 Task: Enable the option "Expanding background cone or art" in the Qt interface.
Action: Mouse moved to (109, 12)
Screenshot: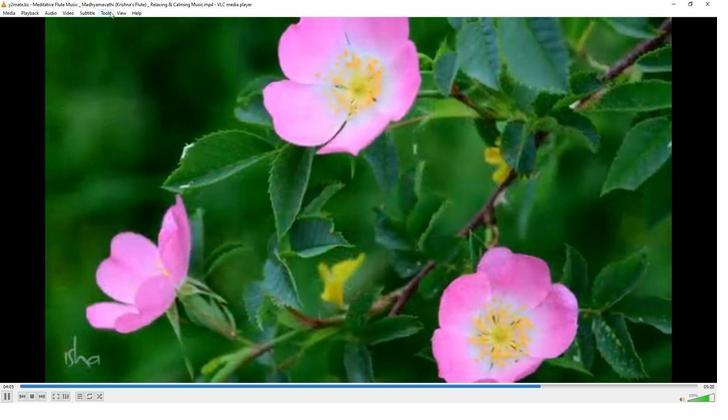 
Action: Mouse pressed left at (109, 12)
Screenshot: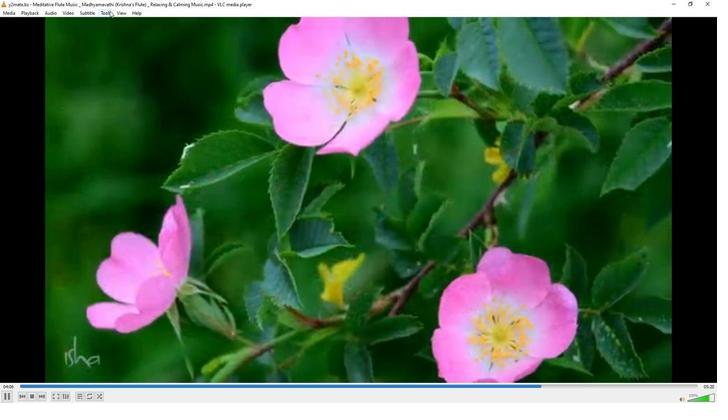 
Action: Mouse moved to (122, 102)
Screenshot: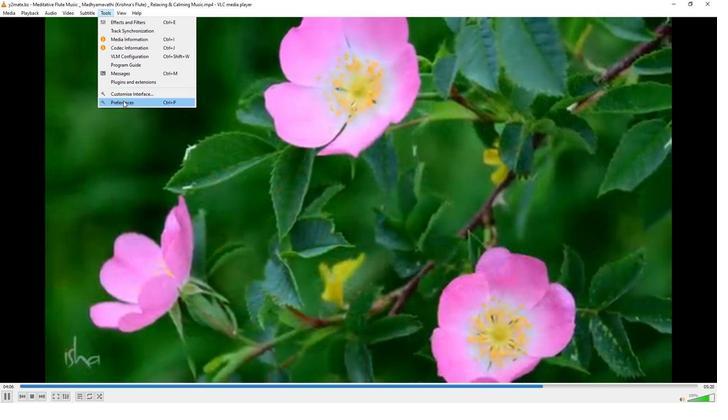 
Action: Mouse pressed left at (122, 102)
Screenshot: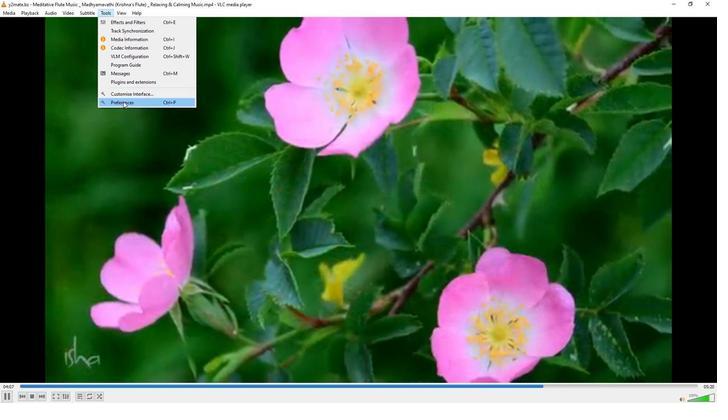 
Action: Mouse moved to (233, 329)
Screenshot: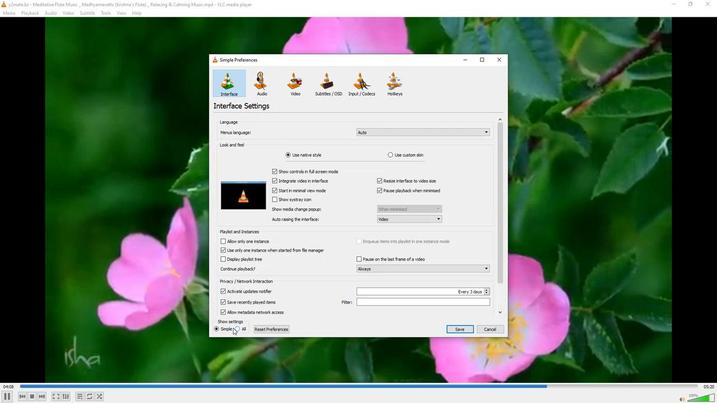 
Action: Mouse pressed left at (233, 329)
Screenshot: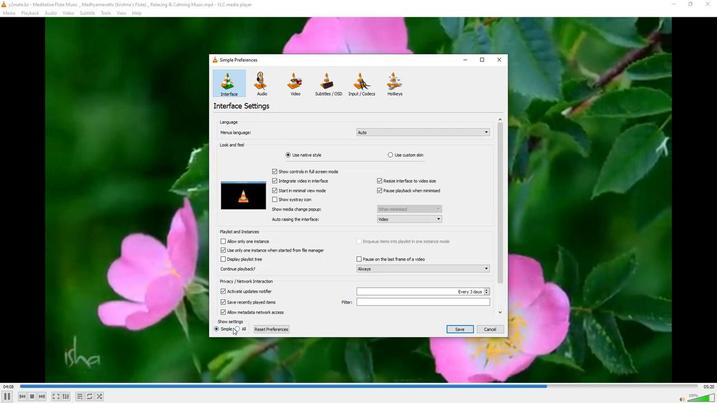 
Action: Mouse moved to (238, 331)
Screenshot: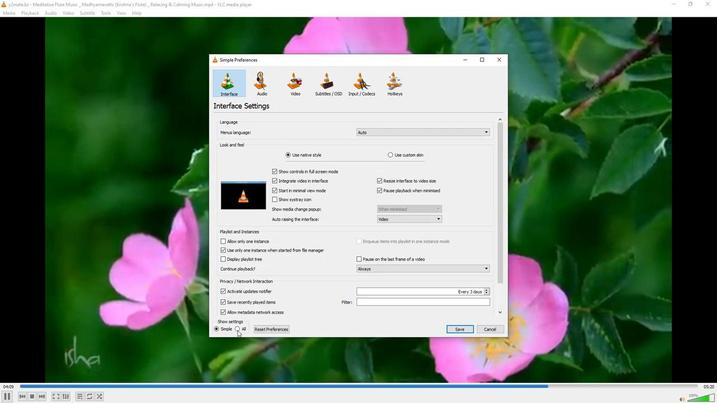 
Action: Mouse pressed left at (238, 331)
Screenshot: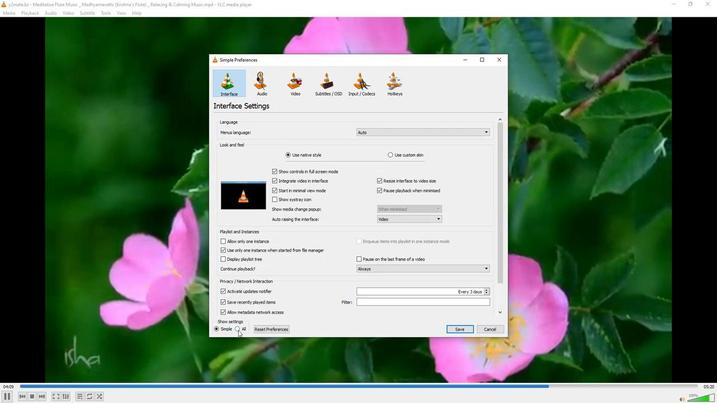 
Action: Mouse moved to (232, 298)
Screenshot: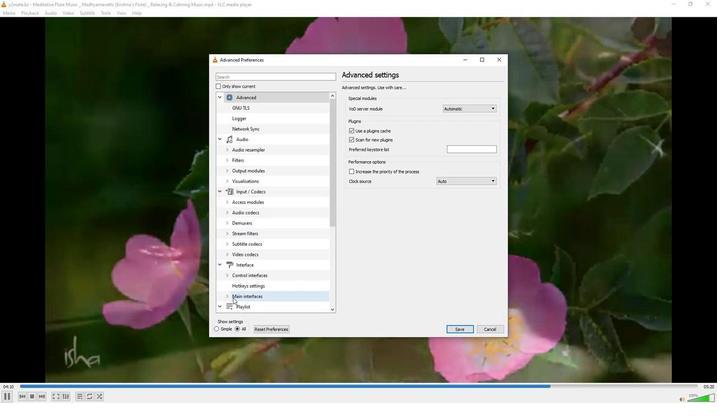 
Action: Mouse pressed left at (232, 298)
Screenshot: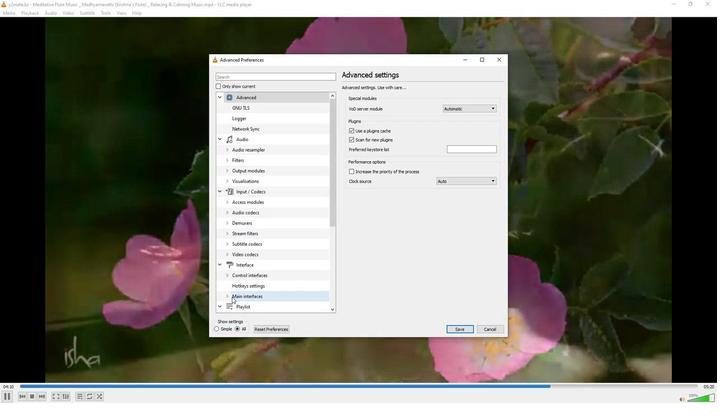 
Action: Mouse moved to (228, 296)
Screenshot: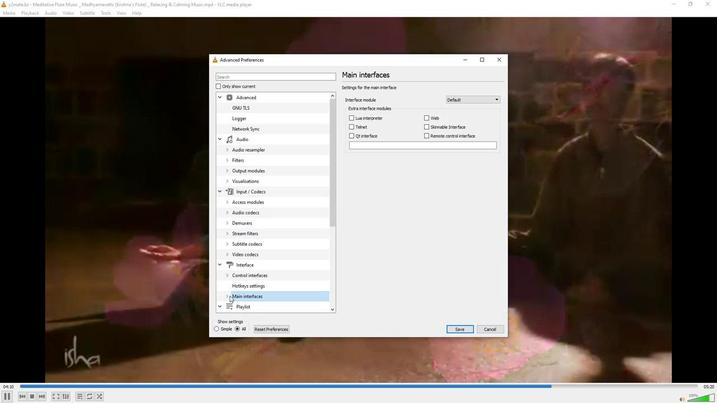 
Action: Mouse pressed left at (228, 296)
Screenshot: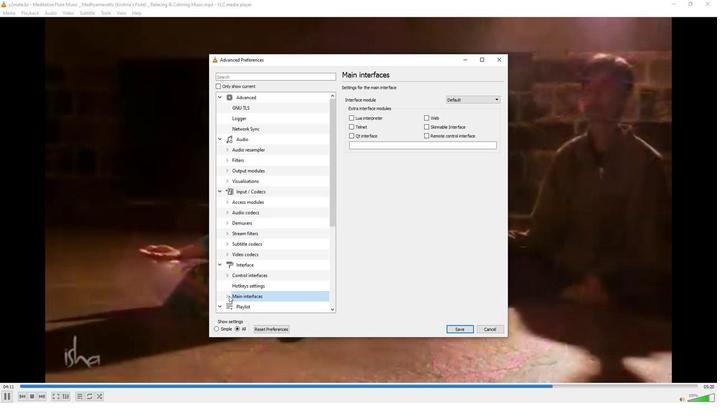 
Action: Mouse moved to (230, 292)
Screenshot: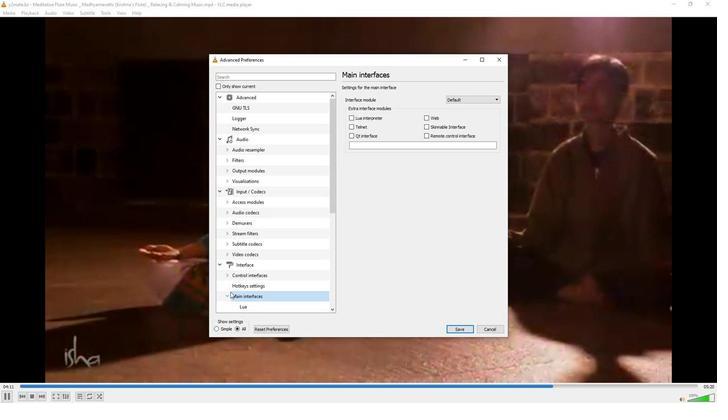 
Action: Mouse scrolled (230, 292) with delta (0, 0)
Screenshot: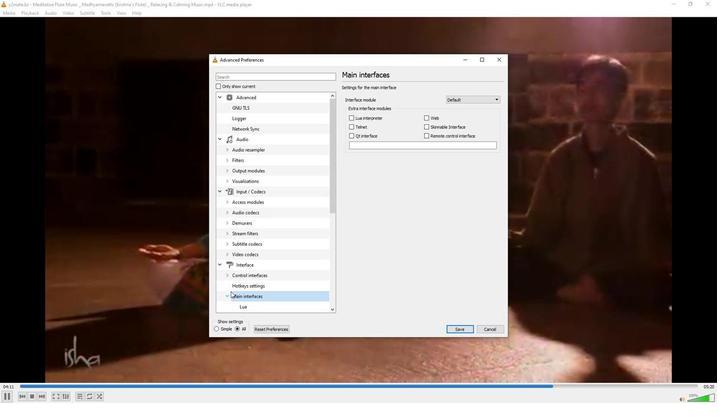 
Action: Mouse moved to (240, 285)
Screenshot: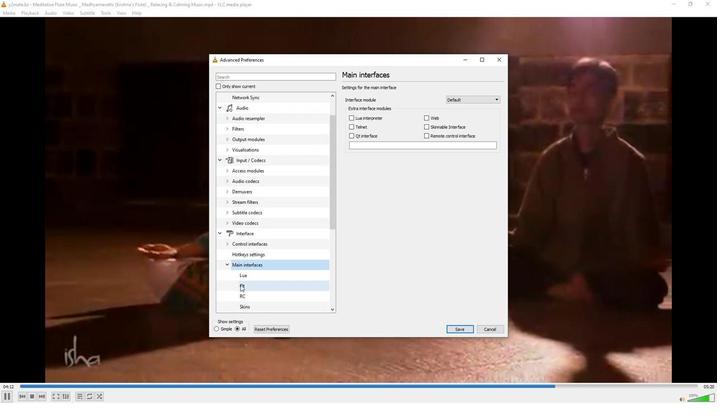 
Action: Mouse pressed left at (240, 285)
Screenshot: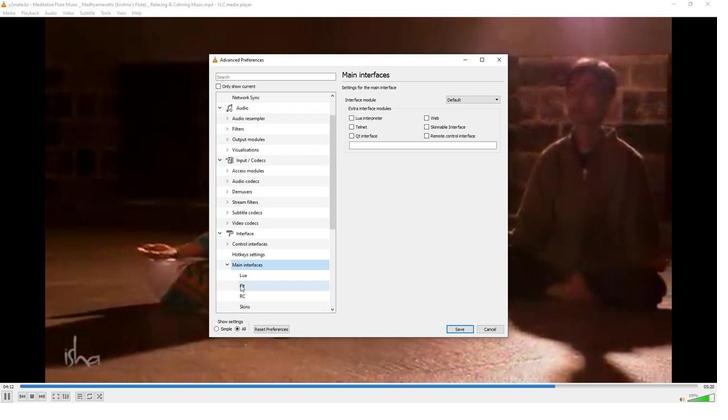 
Action: Mouse moved to (349, 313)
Screenshot: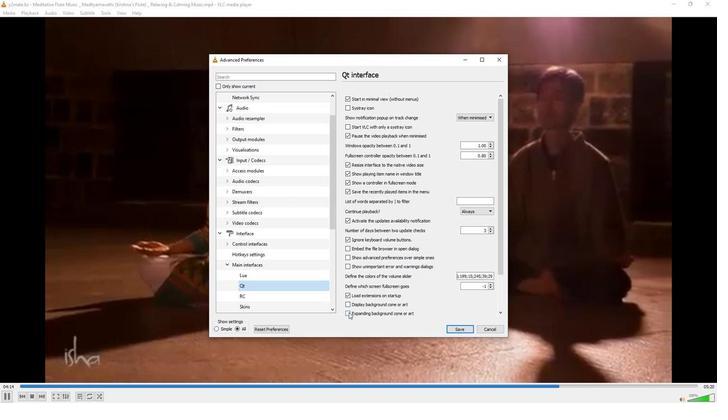 
Action: Mouse pressed left at (349, 313)
Screenshot: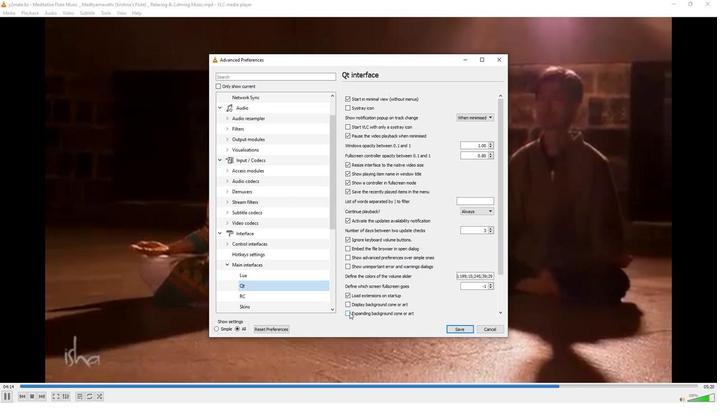 
Action: Mouse moved to (366, 272)
Screenshot: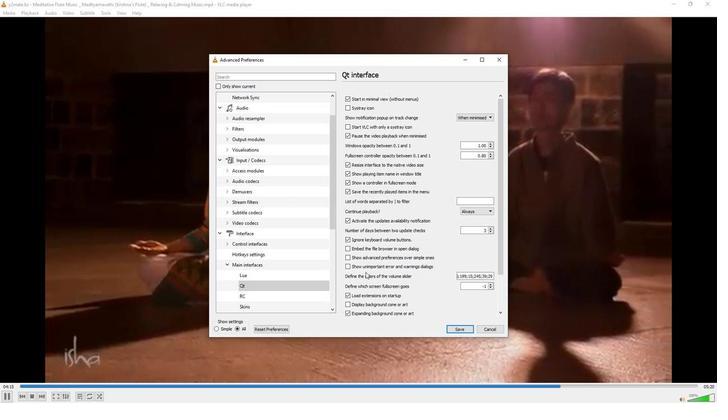 
